 Task: Create in the project Wizardry and in the Backlog issue 'Implement a new cloud-based legal document management system for a company with advanced document classification and retrieval capabilities' a child issue 'Automated infrastructure security incident response planning and optimization', and assign it to team member softage.2@softage.net.
Action: Mouse moved to (776, 257)
Screenshot: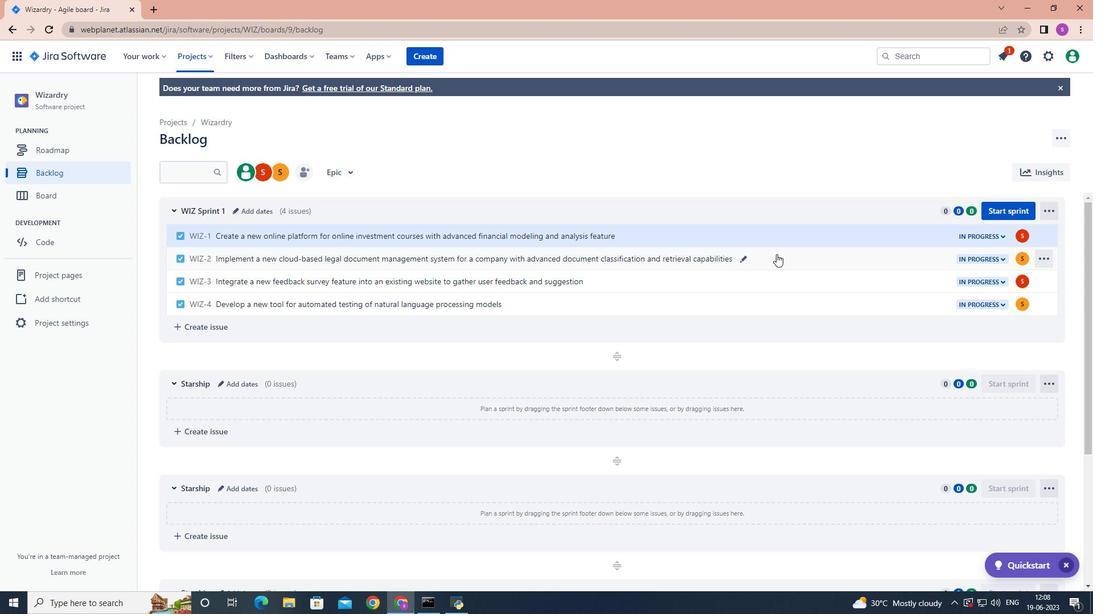 
Action: Mouse pressed left at (776, 257)
Screenshot: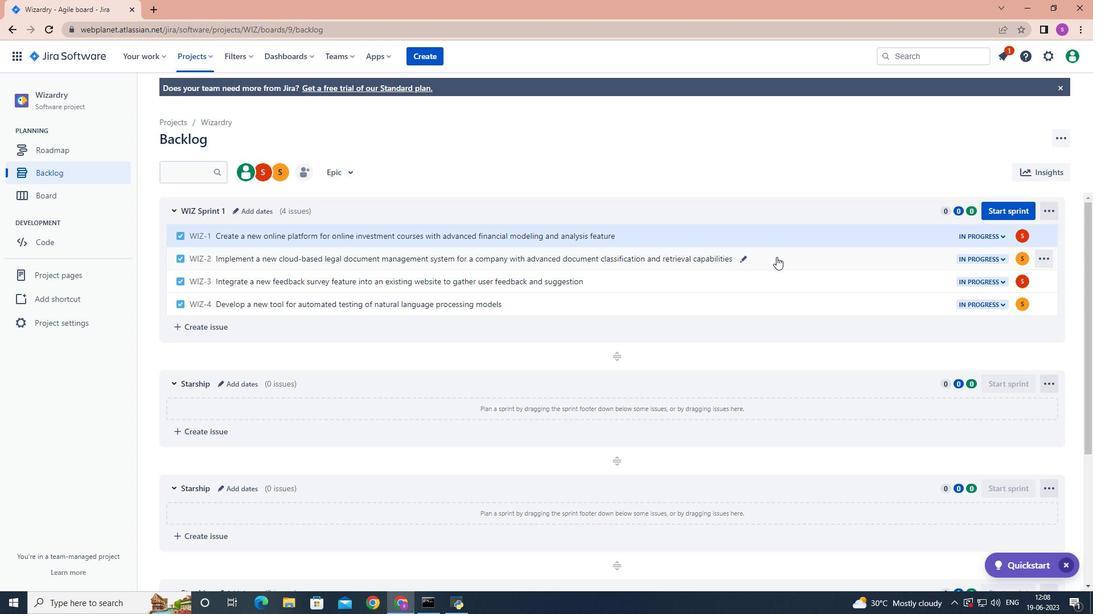 
Action: Mouse moved to (894, 323)
Screenshot: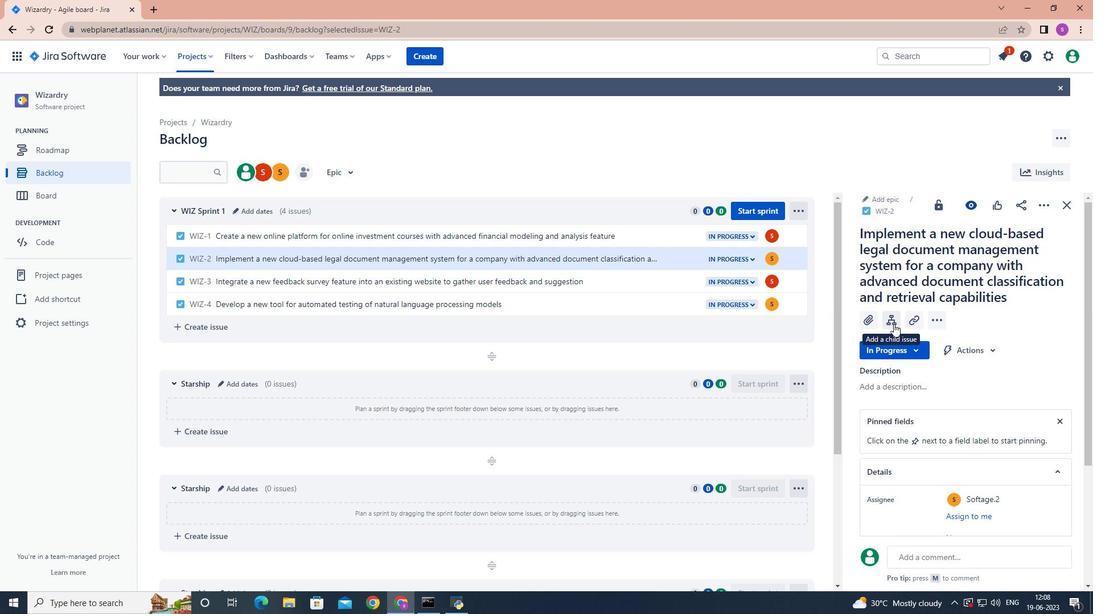 
Action: Mouse pressed left at (894, 323)
Screenshot: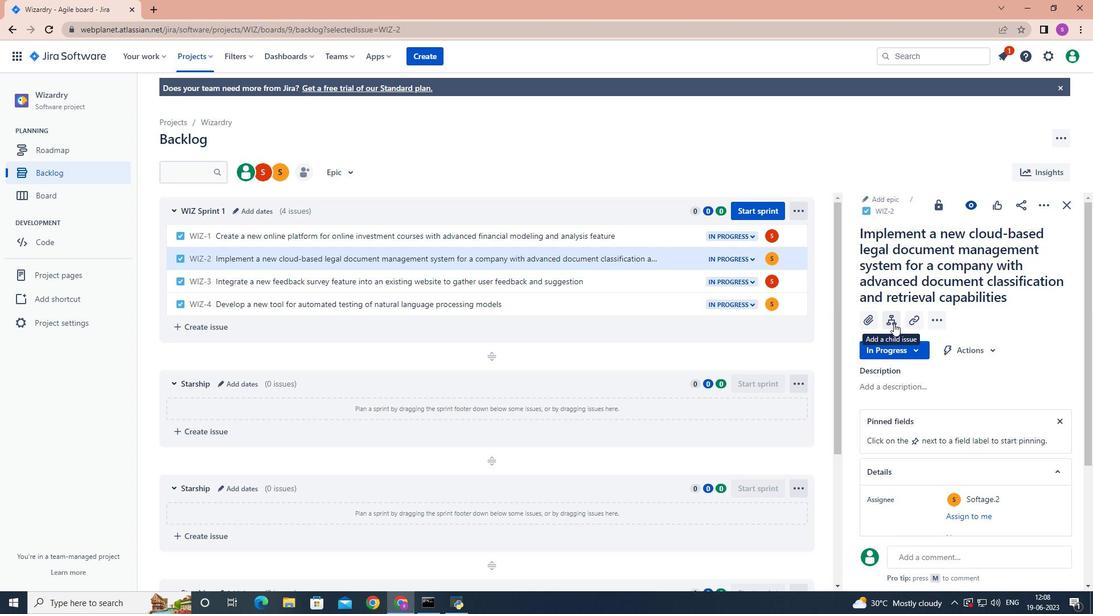 
Action: Mouse moved to (894, 322)
Screenshot: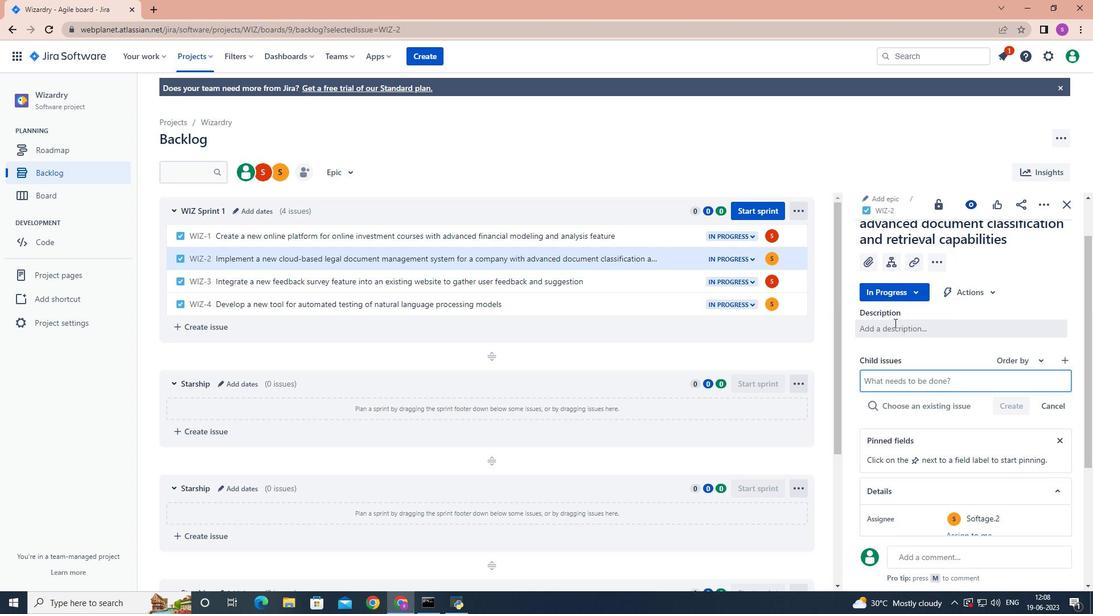 
Action: Key pressed <Key.shift>Automated<Key.space>infrastructure<Key.space>security<Key.space>incident<Key.space>response<Key.space>planning<Key.space>and<Key.space>optimization<Key.enter>
Screenshot: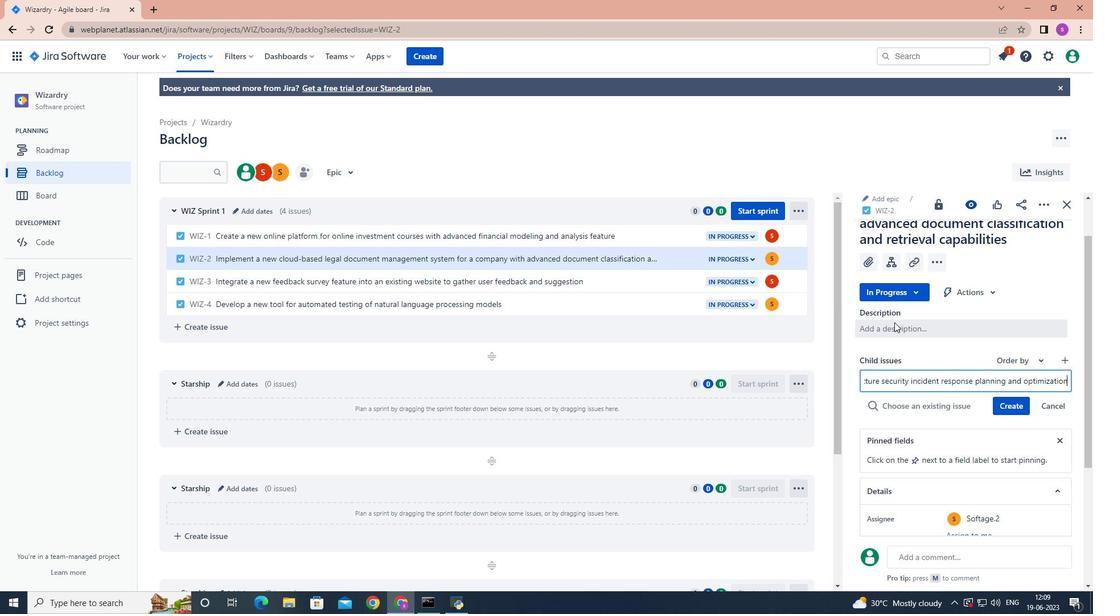 
Action: Mouse moved to (1017, 388)
Screenshot: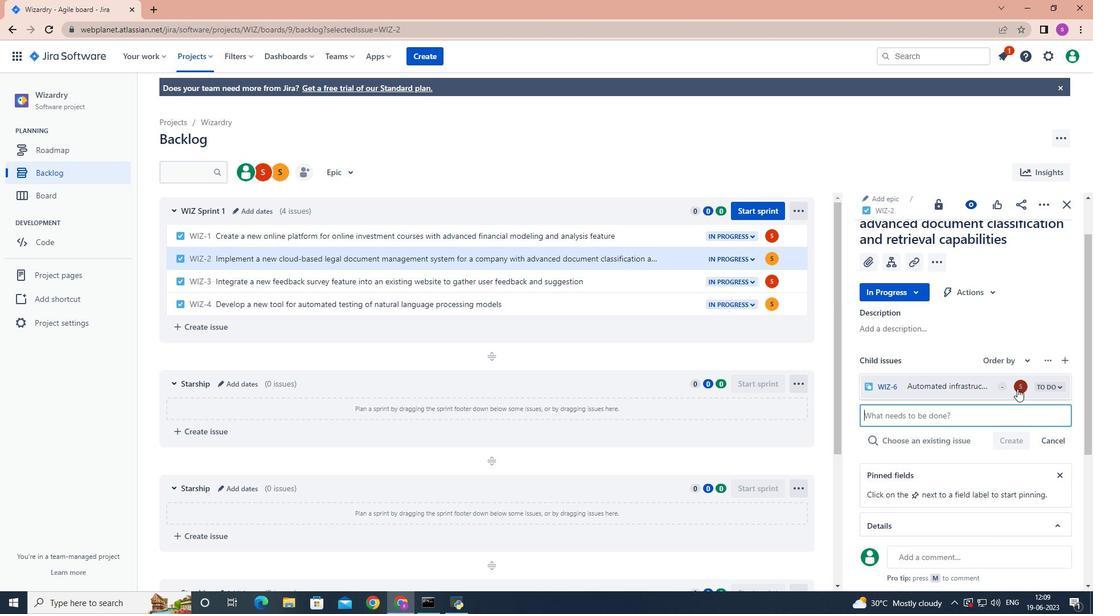 
Action: Mouse pressed left at (1017, 388)
Screenshot: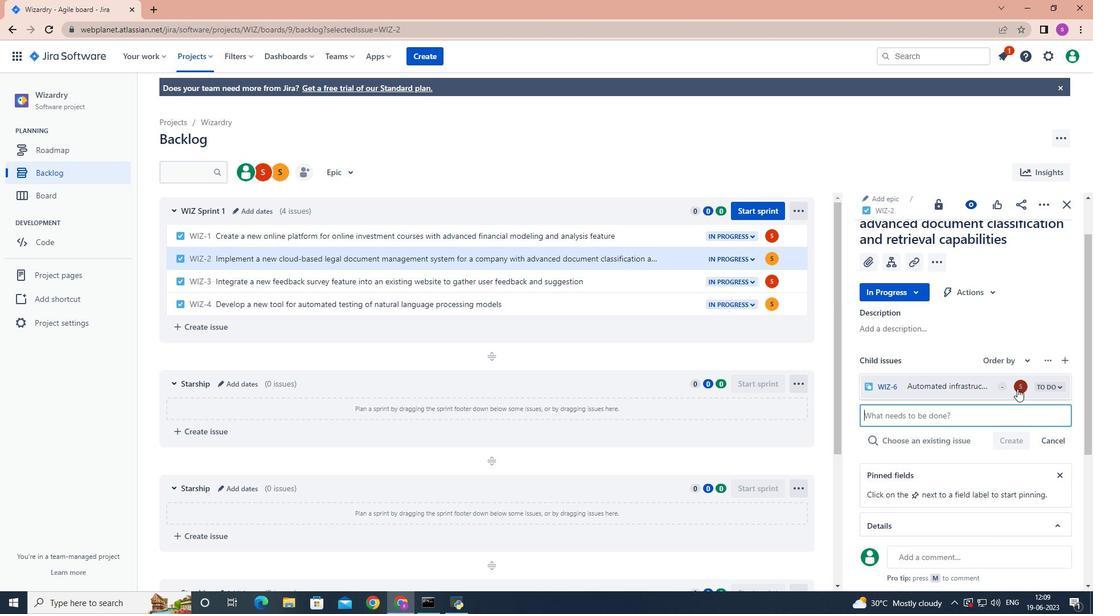 
Action: Mouse moved to (1015, 388)
Screenshot: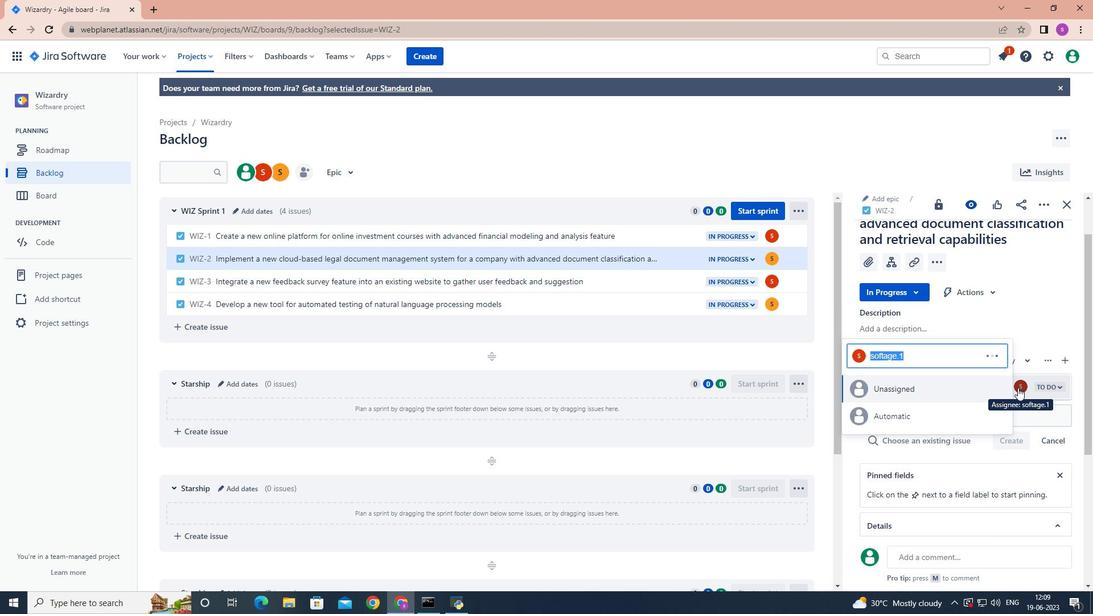 
Action: Key pressed softage.2
Screenshot: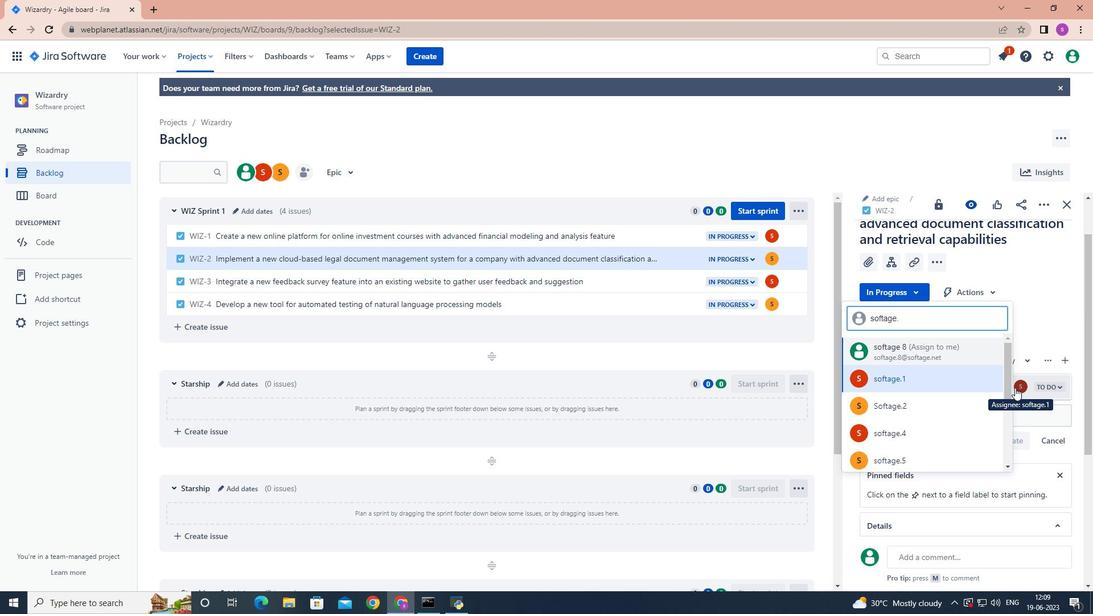 
Action: Mouse moved to (918, 377)
Screenshot: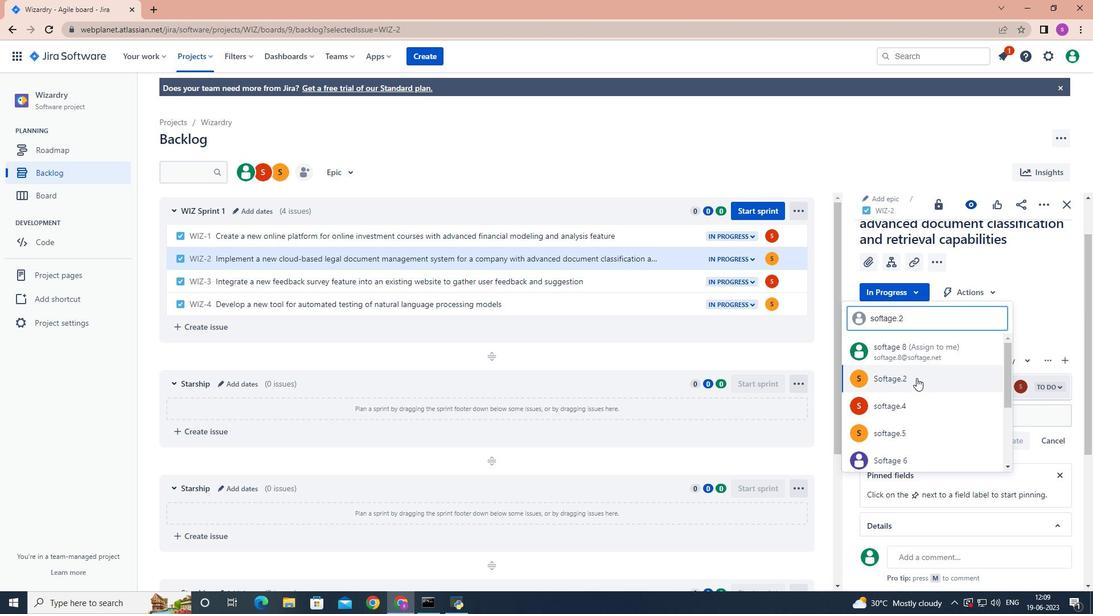 
Action: Mouse pressed left at (918, 377)
Screenshot: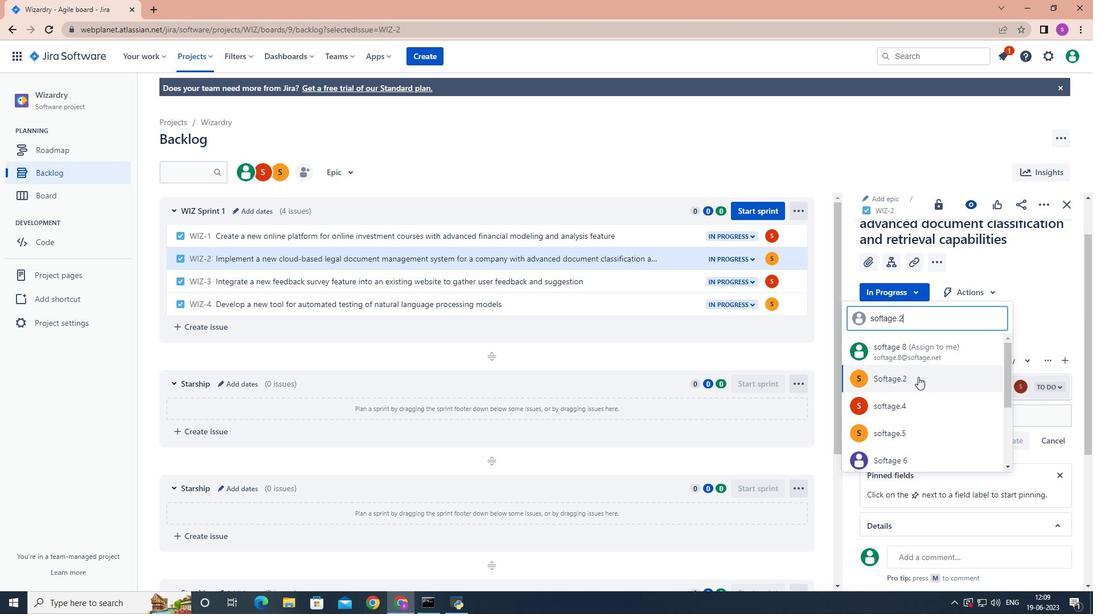 
